 Task: Create New Vendor with Vendor Name: Hillview Equipment & Leasing Co, Billing Address Line1: 738 Kent St., Billing Address Line2: Kalispell, Billing Address Line3: NY 10974
Action: Mouse moved to (155, 27)
Screenshot: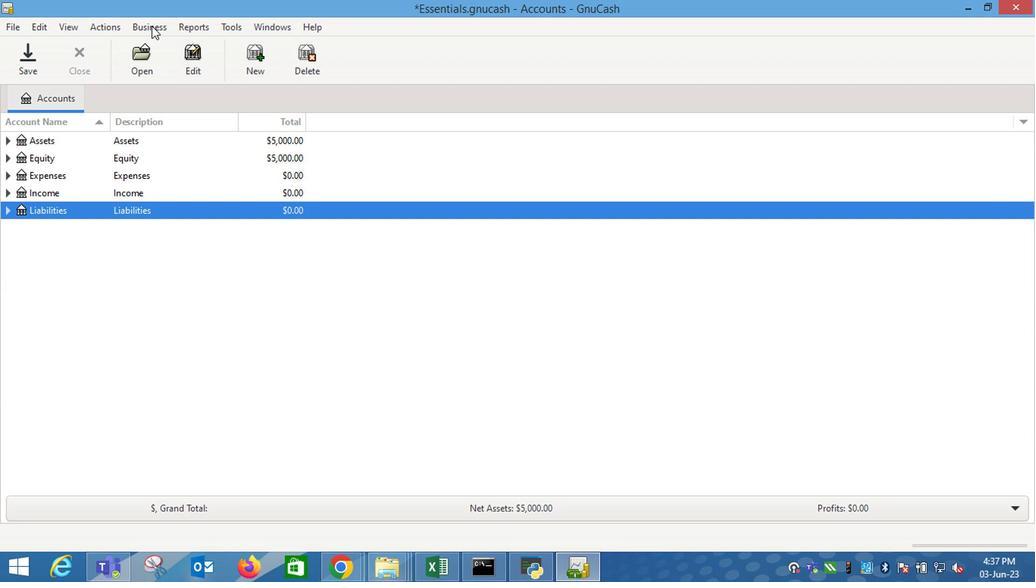 
Action: Mouse pressed left at (155, 27)
Screenshot: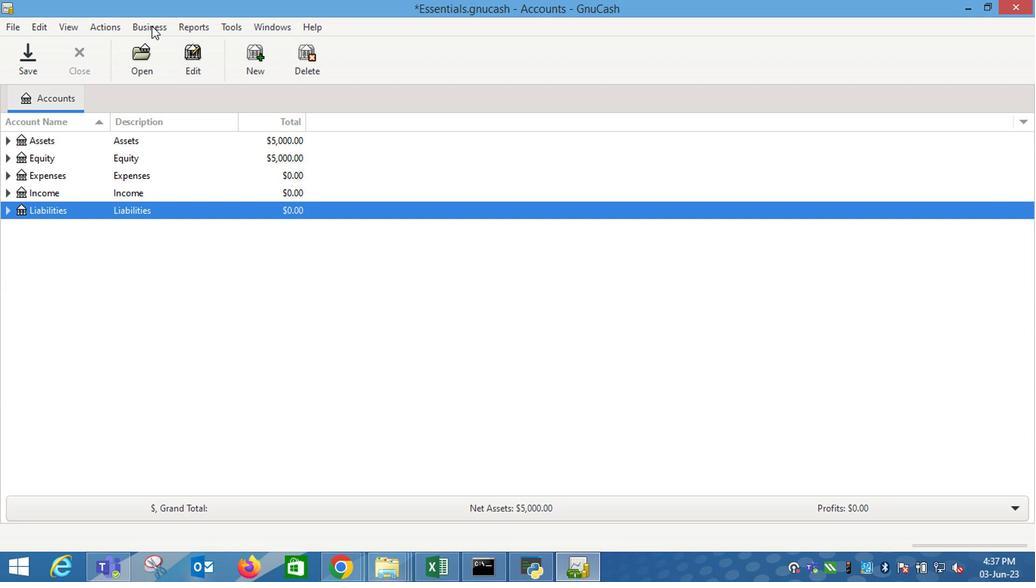 
Action: Mouse moved to (389, 94)
Screenshot: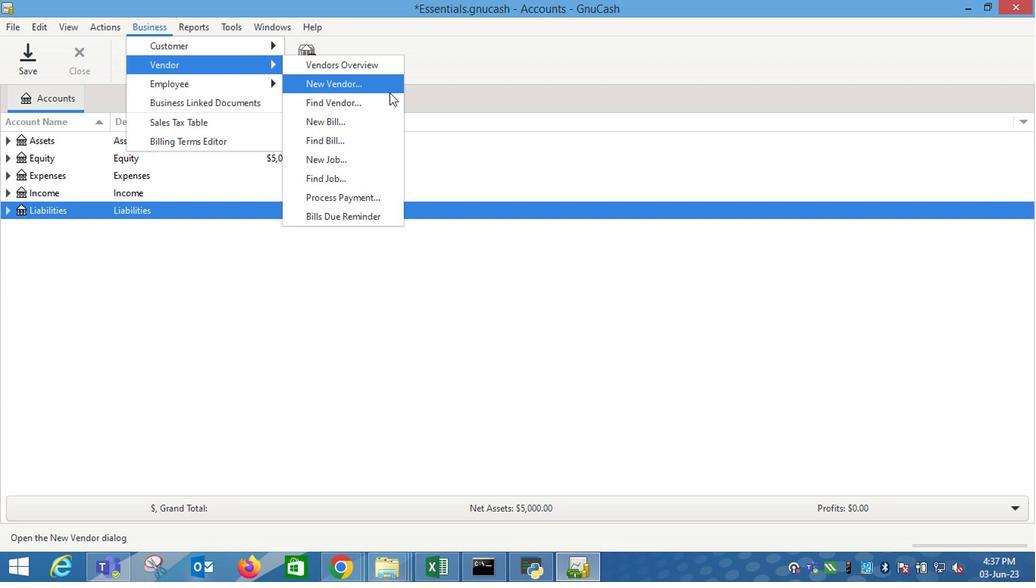 
Action: Mouse pressed left at (389, 94)
Screenshot: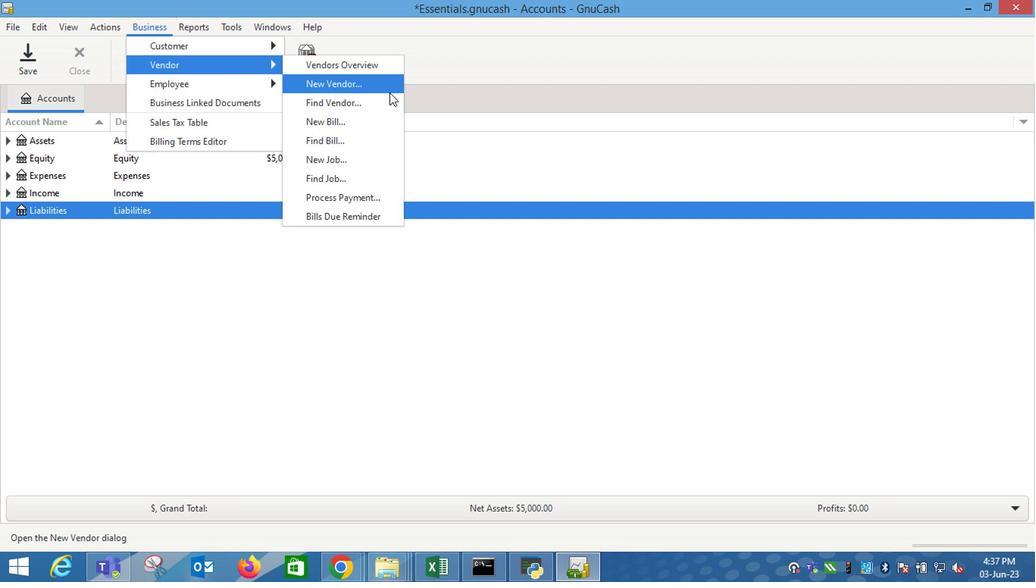 
Action: Mouse moved to (754, 254)
Screenshot: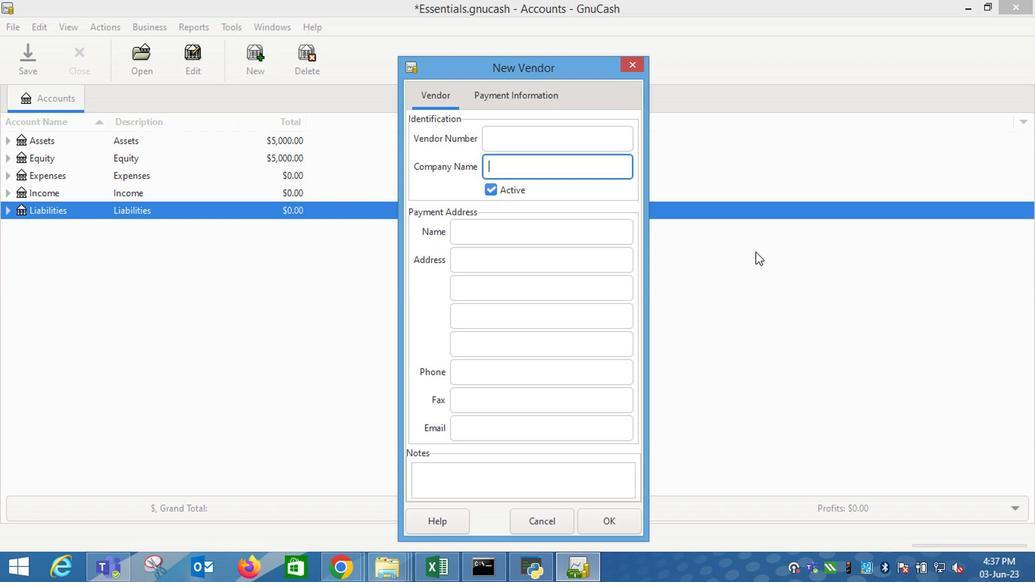 
Action: Key pressed <Key.shift_r>Hillview<Key.space><Key.shift_r>Equipment<Key.space><Key.shift_r>&<Key.space><Key.shift_r>Leasing<Key.space><Key.shift_r>Co<Key.tab><Key.tab><Key.tab>738<Key.space><Key.shift_r>Kr<Key.backspace>ent<Key.space><Key.shift_r>St.<Key.tab><Key.shift_r><Key.shift_r><Key.shift_r>Kalispell<Key.tab><Key.shift_r>NY<Key.space>10974
Screenshot: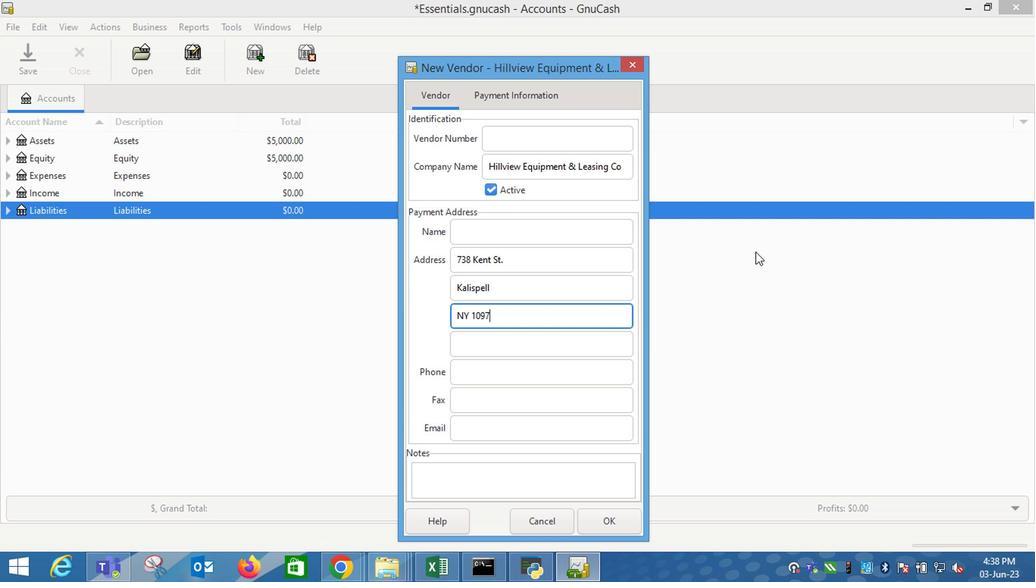 
Action: Mouse moved to (512, 103)
Screenshot: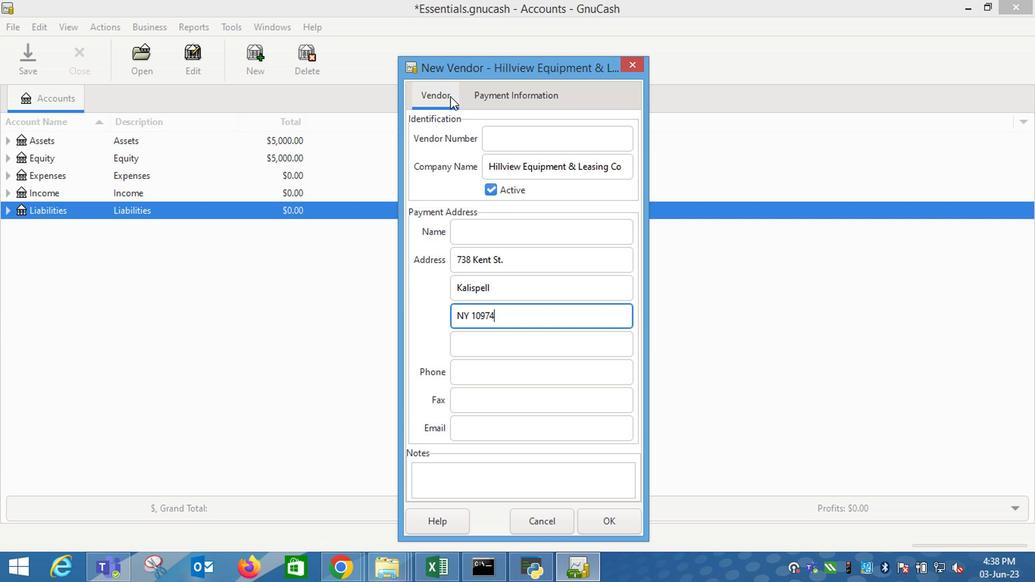 
Action: Mouse pressed left at (512, 103)
Screenshot: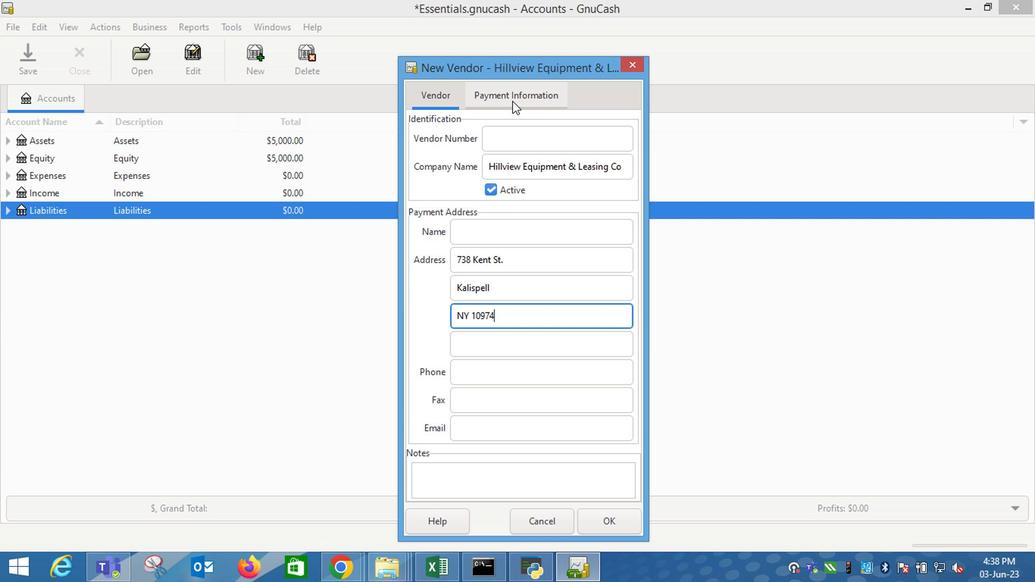 
Action: Mouse moved to (602, 529)
Screenshot: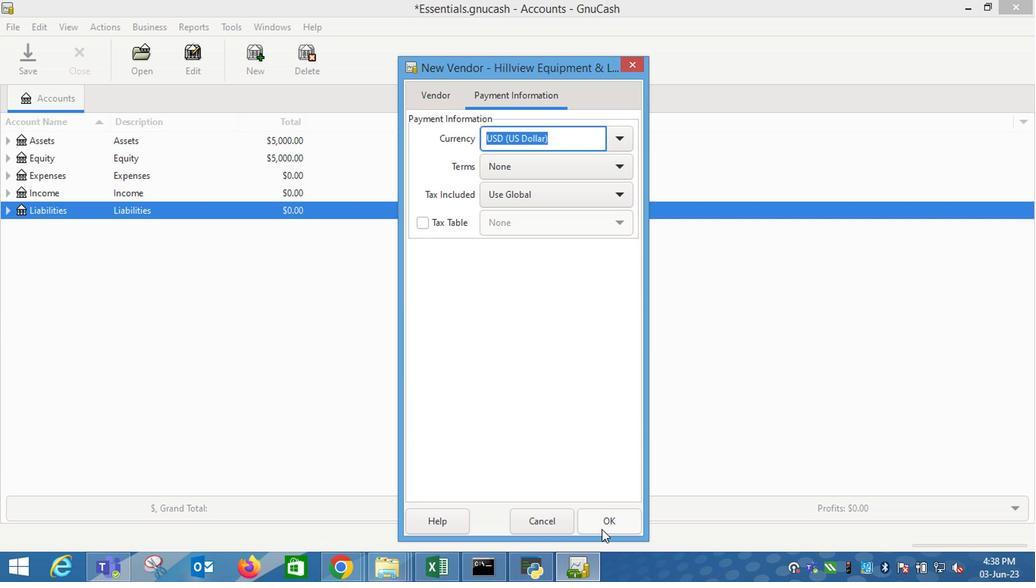 
Action: Mouse pressed left at (602, 529)
Screenshot: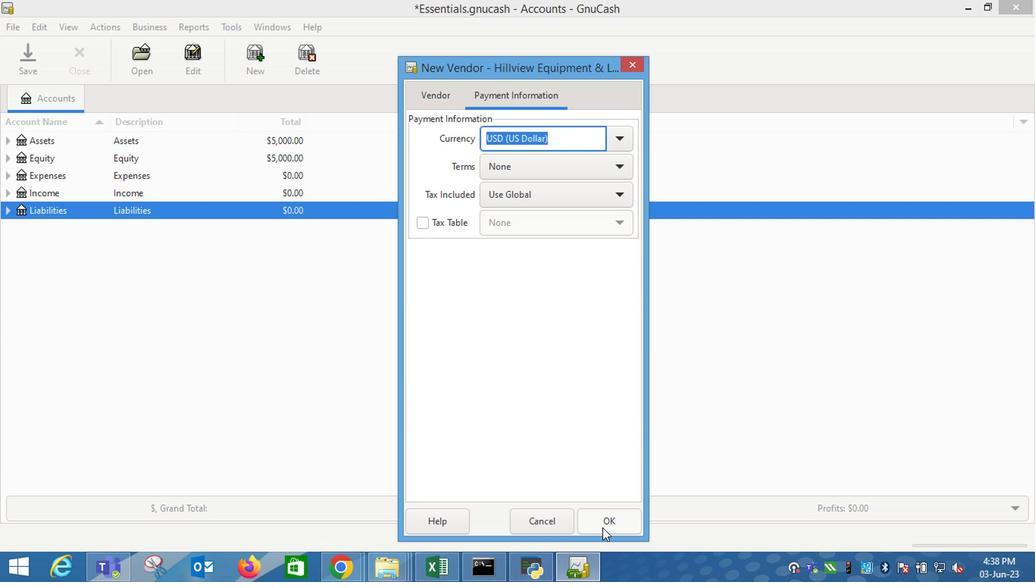 
